 Task: Set "Default preset setting used" for "H.264/MPEG-4 Part 10/AVC encoder (x264 10-bit)" to medium.
Action: Mouse moved to (112, 11)
Screenshot: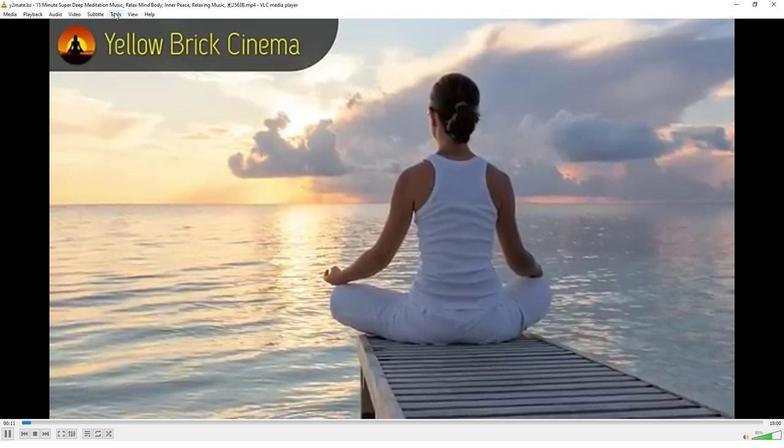 
Action: Mouse pressed left at (112, 11)
Screenshot: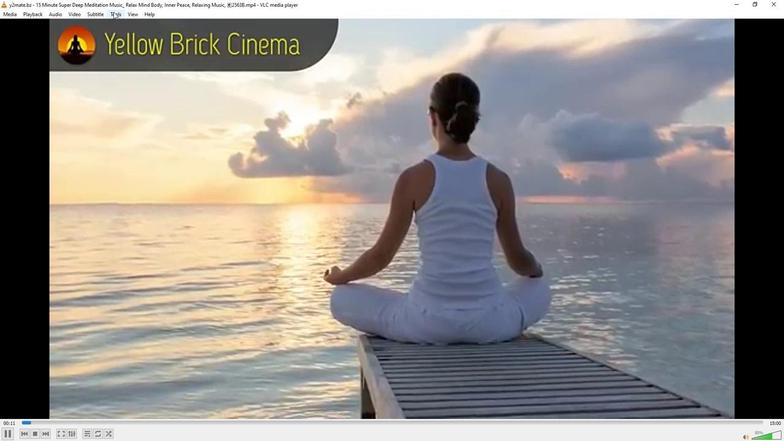 
Action: Mouse moved to (137, 110)
Screenshot: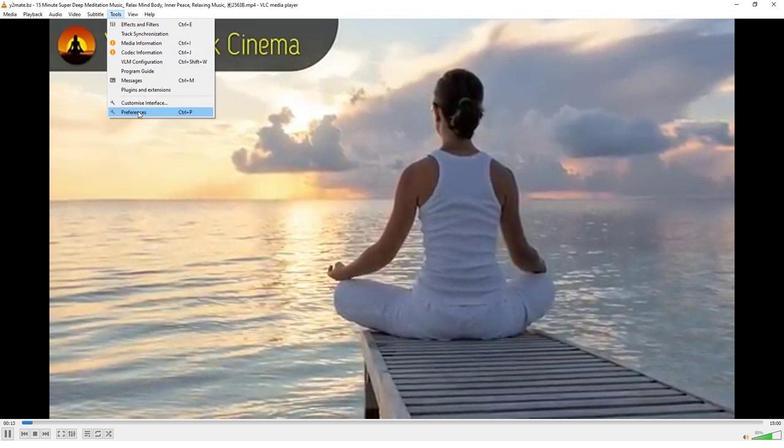 
Action: Mouse pressed left at (137, 110)
Screenshot: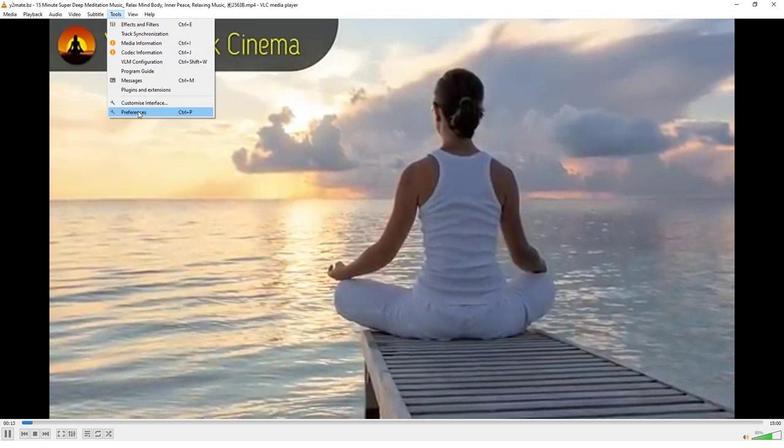 
Action: Mouse moved to (258, 358)
Screenshot: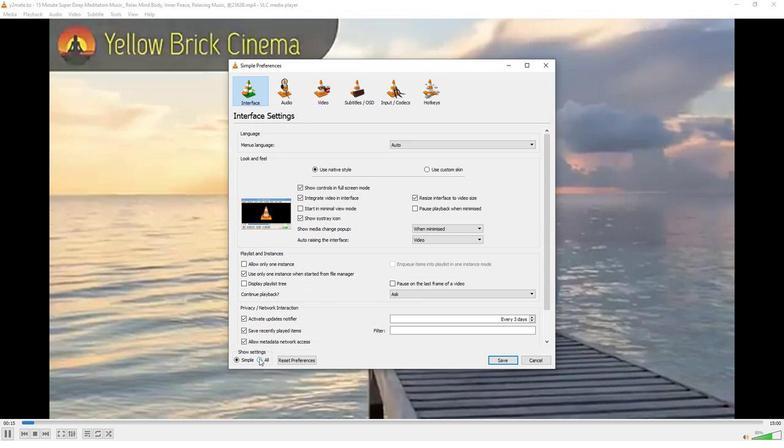 
Action: Mouse pressed left at (258, 358)
Screenshot: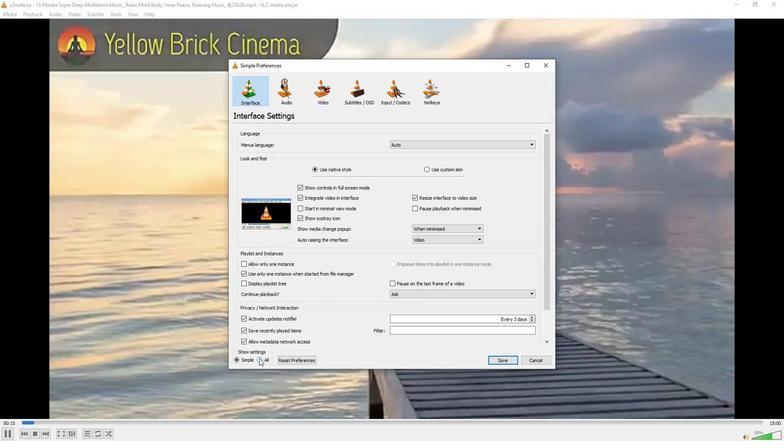 
Action: Mouse moved to (246, 277)
Screenshot: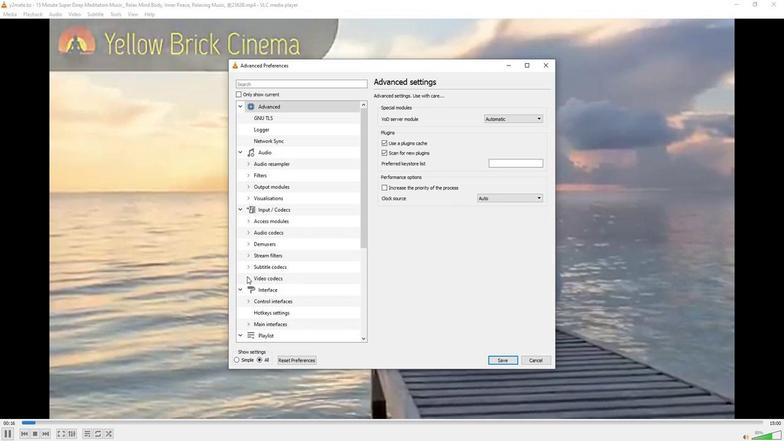 
Action: Mouse pressed left at (246, 277)
Screenshot: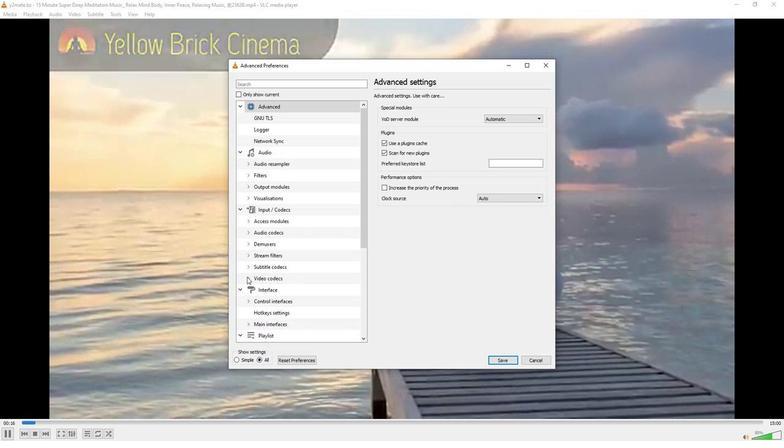 
Action: Mouse moved to (267, 293)
Screenshot: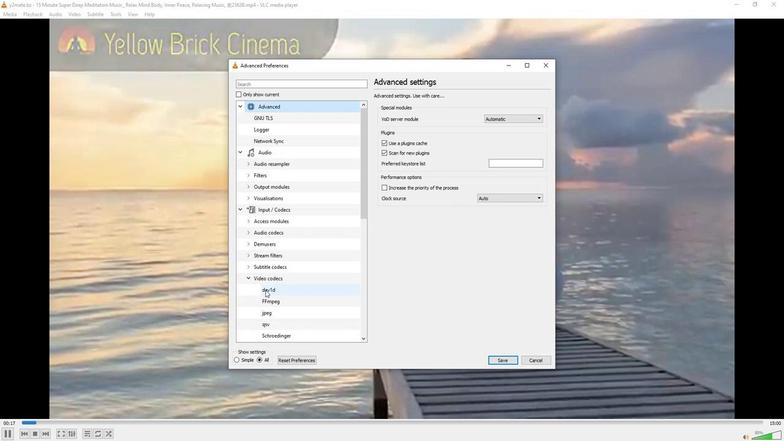 
Action: Mouse scrolled (267, 293) with delta (0, 0)
Screenshot: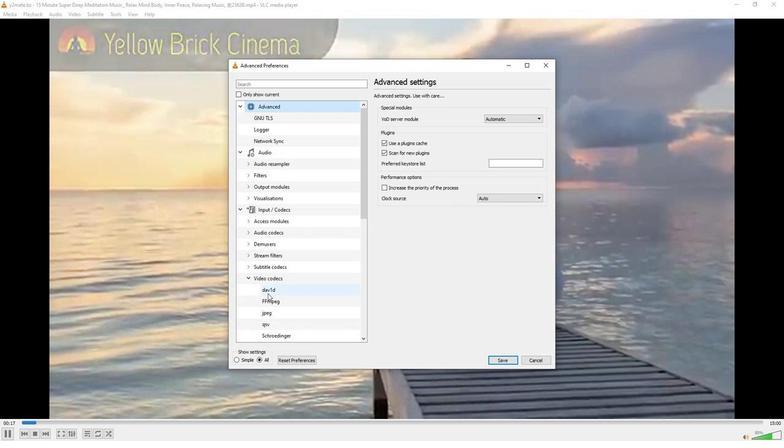 
Action: Mouse moved to (267, 293)
Screenshot: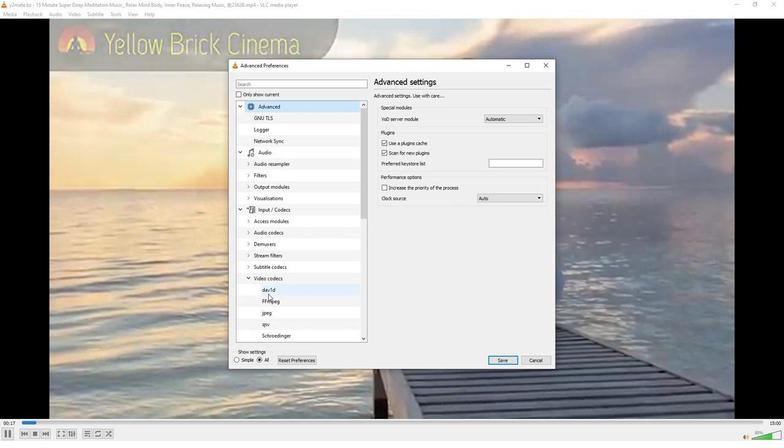 
Action: Mouse scrolled (267, 293) with delta (0, 0)
Screenshot: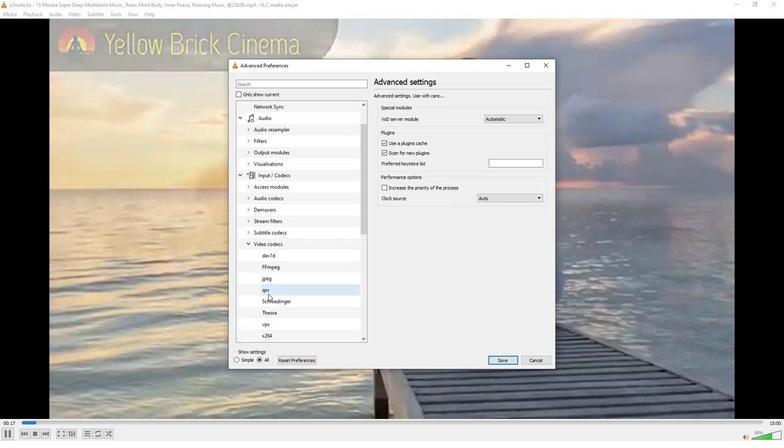 
Action: Mouse scrolled (267, 293) with delta (0, 0)
Screenshot: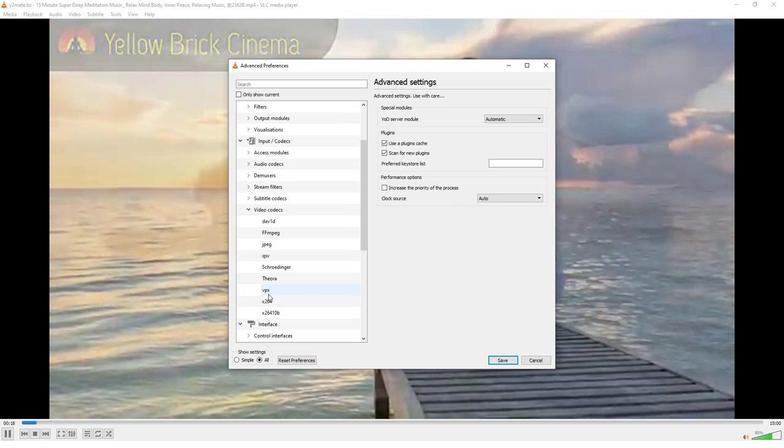
Action: Mouse moved to (274, 278)
Screenshot: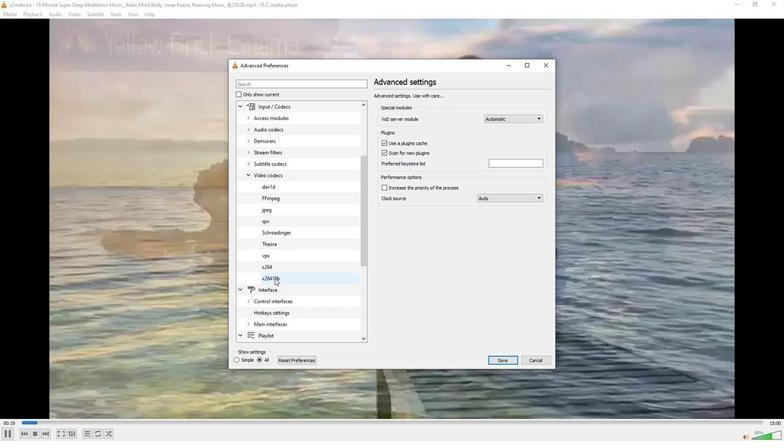 
Action: Mouse pressed left at (274, 278)
Screenshot: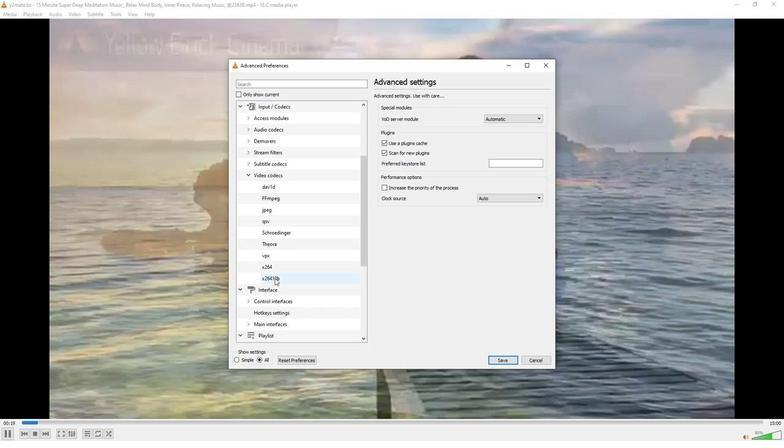 
Action: Mouse moved to (421, 268)
Screenshot: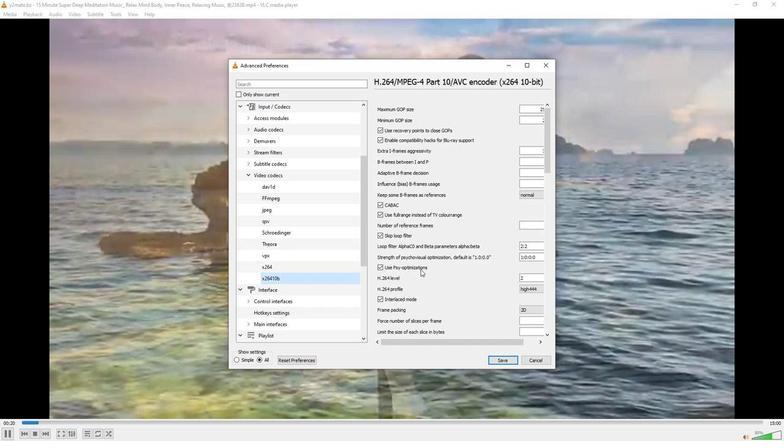 
Action: Mouse scrolled (421, 267) with delta (0, 0)
Screenshot: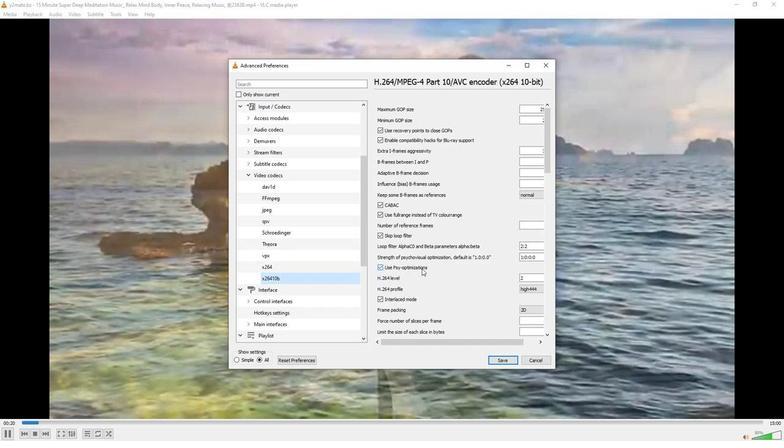 
Action: Mouse scrolled (421, 267) with delta (0, 0)
Screenshot: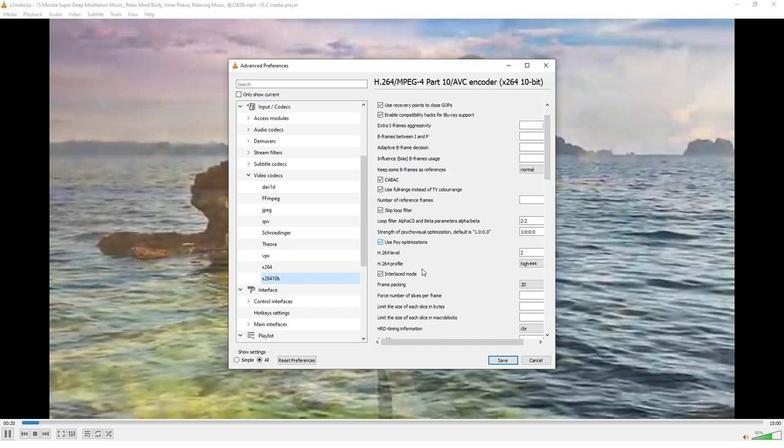 
Action: Mouse scrolled (421, 267) with delta (0, 0)
Screenshot: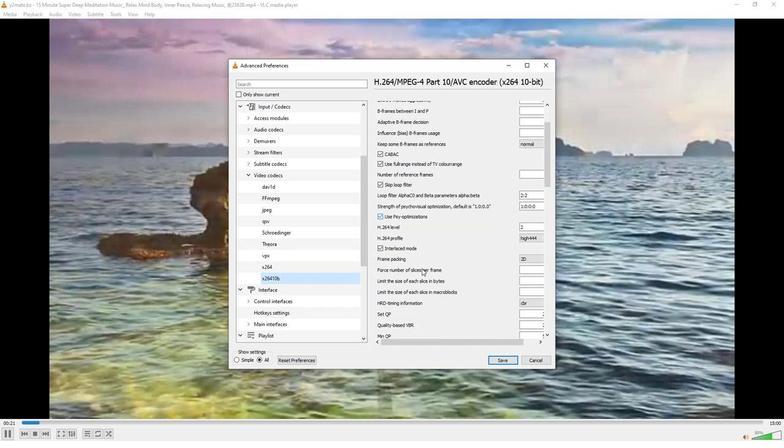 
Action: Mouse scrolled (421, 267) with delta (0, 0)
Screenshot: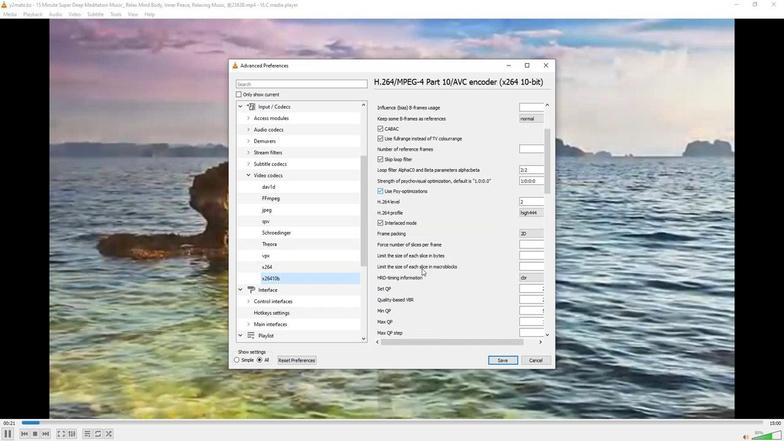 
Action: Mouse scrolled (421, 267) with delta (0, 0)
Screenshot: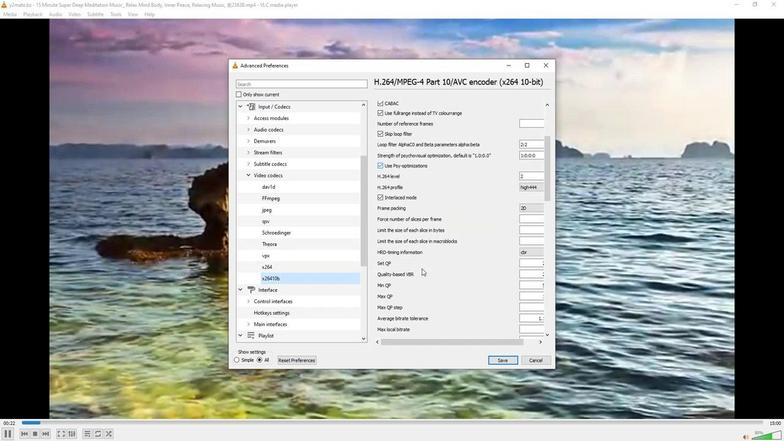 
Action: Mouse scrolled (421, 267) with delta (0, 0)
Screenshot: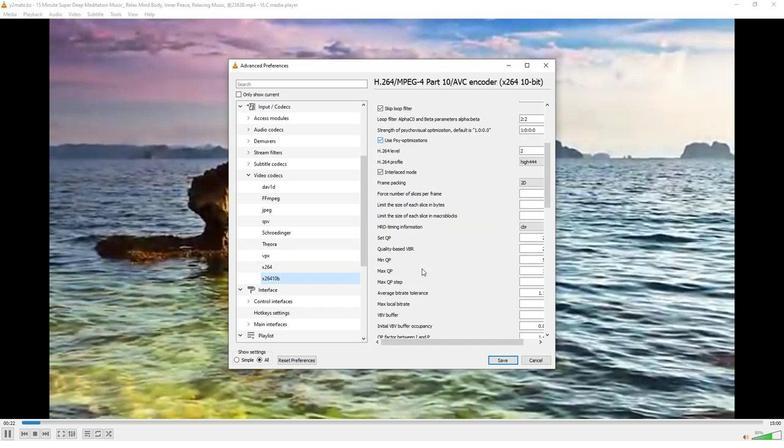 
Action: Mouse scrolled (421, 267) with delta (0, 0)
Screenshot: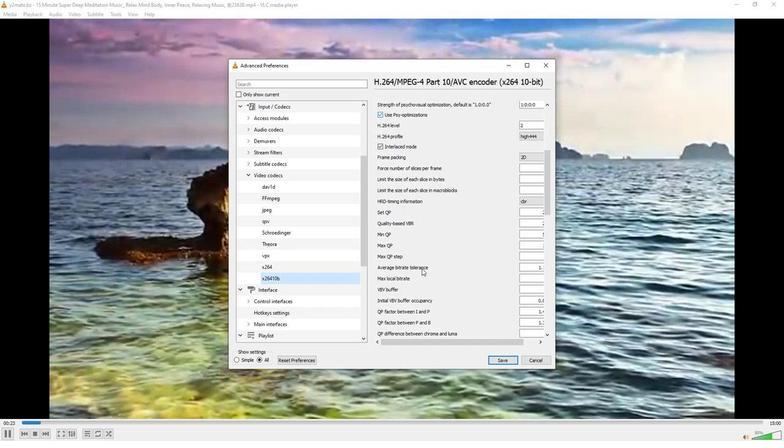 
Action: Mouse scrolled (421, 267) with delta (0, 0)
Screenshot: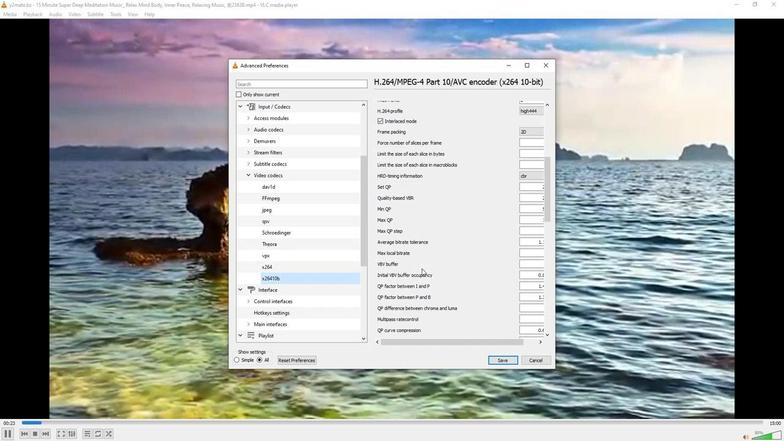 
Action: Mouse scrolled (421, 267) with delta (0, 0)
Screenshot: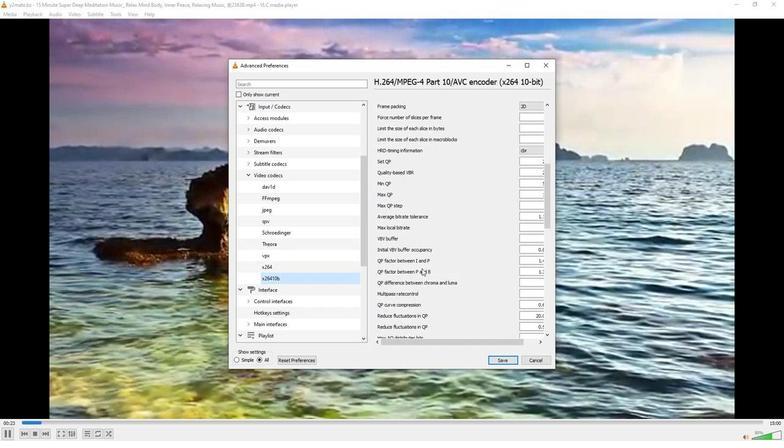 
Action: Mouse scrolled (421, 267) with delta (0, 0)
Screenshot: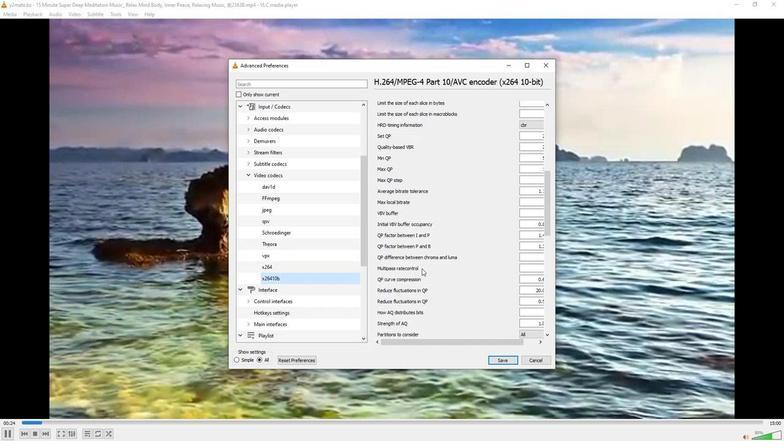 
Action: Mouse scrolled (421, 267) with delta (0, 0)
Screenshot: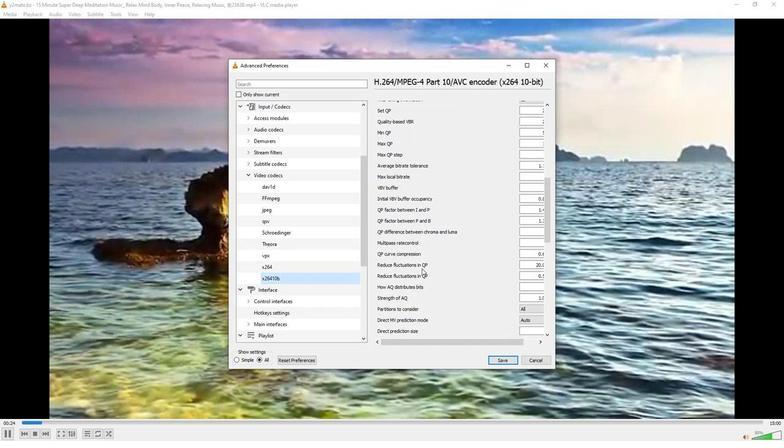 
Action: Mouse scrolled (421, 267) with delta (0, 0)
Screenshot: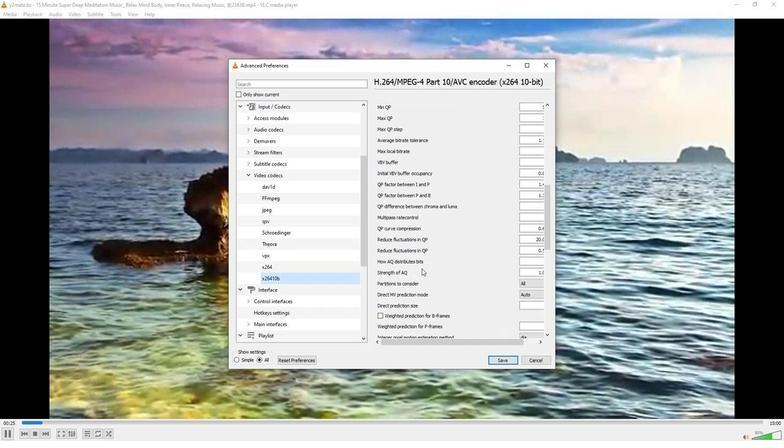 
Action: Mouse scrolled (421, 267) with delta (0, 0)
Screenshot: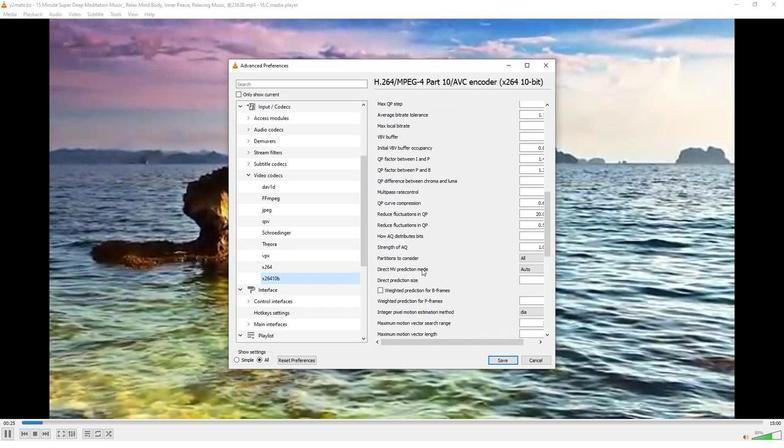 
Action: Mouse scrolled (421, 267) with delta (0, 0)
Screenshot: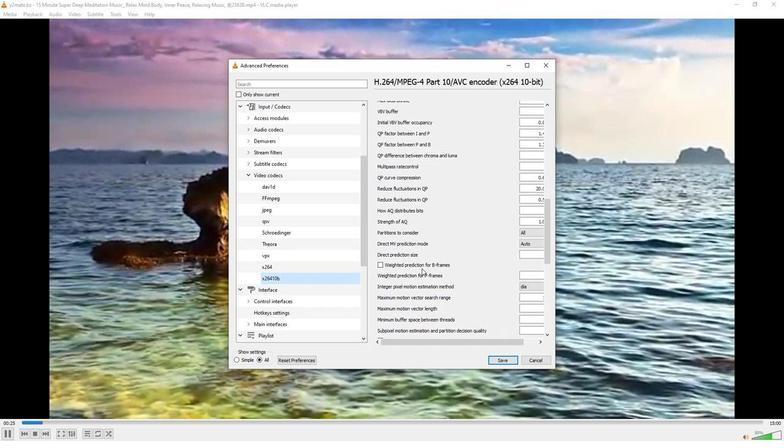 
Action: Mouse scrolled (421, 267) with delta (0, 0)
Screenshot: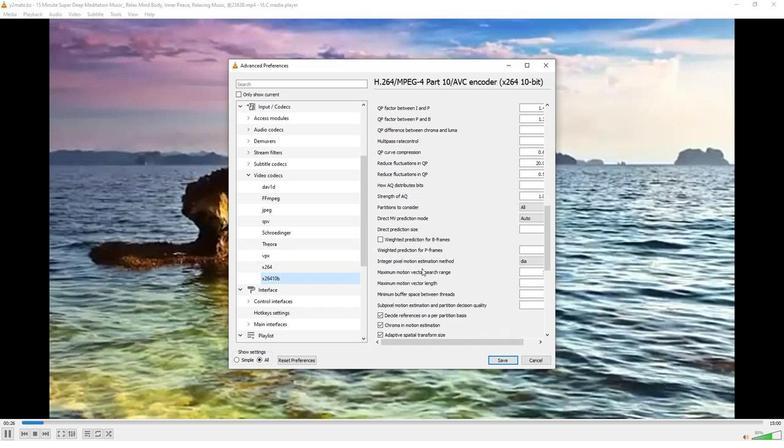 
Action: Mouse scrolled (421, 267) with delta (0, 0)
Screenshot: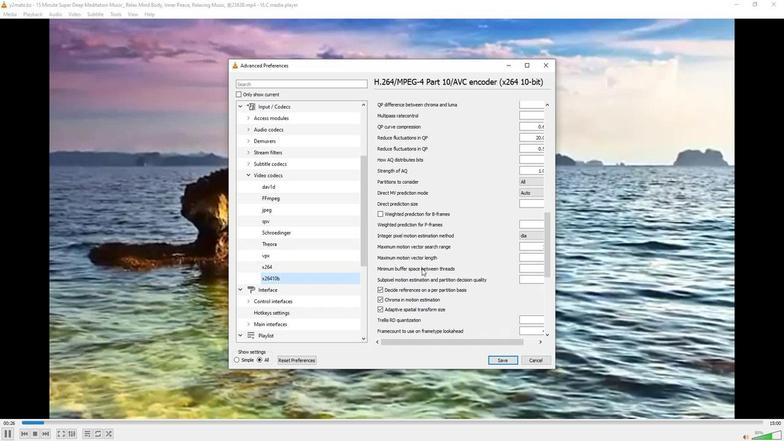 
Action: Mouse scrolled (421, 267) with delta (0, 0)
Screenshot: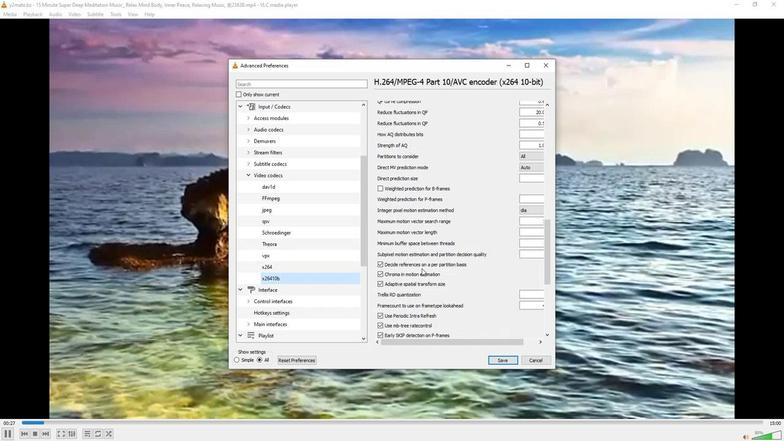 
Action: Mouse scrolled (421, 267) with delta (0, 0)
Screenshot: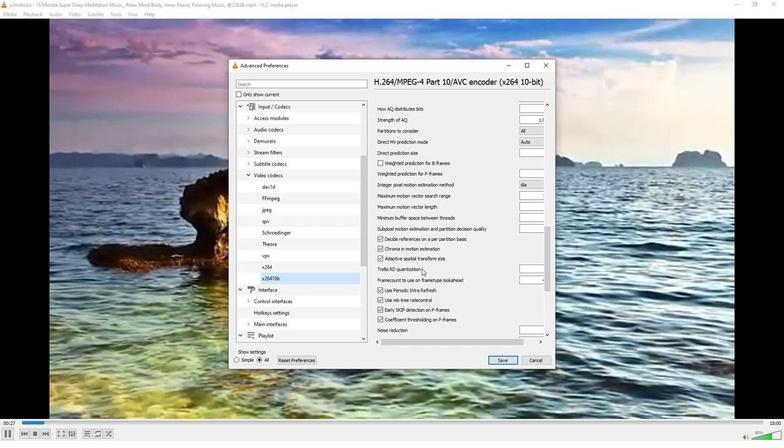 
Action: Mouse scrolled (421, 267) with delta (0, 0)
Screenshot: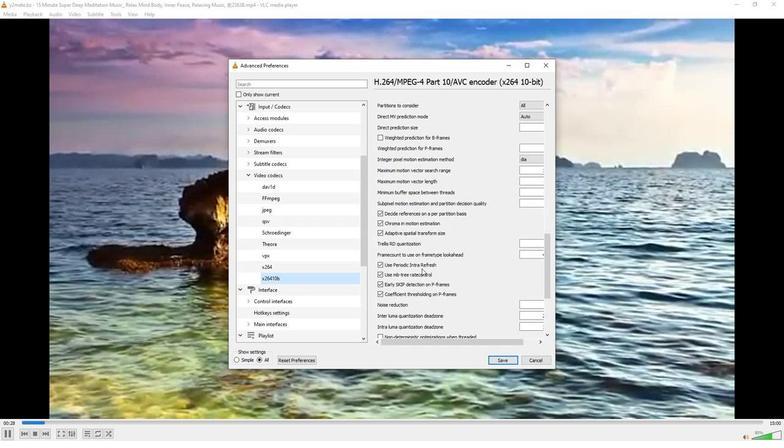 
Action: Mouse scrolled (421, 267) with delta (0, 0)
Screenshot: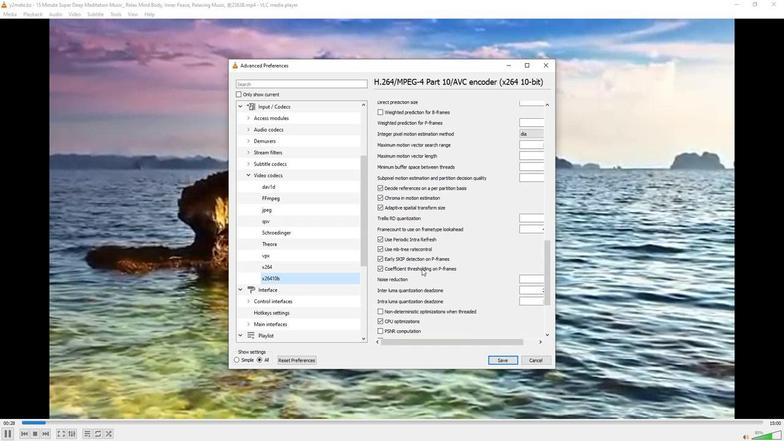 
Action: Mouse scrolled (421, 267) with delta (0, 0)
Screenshot: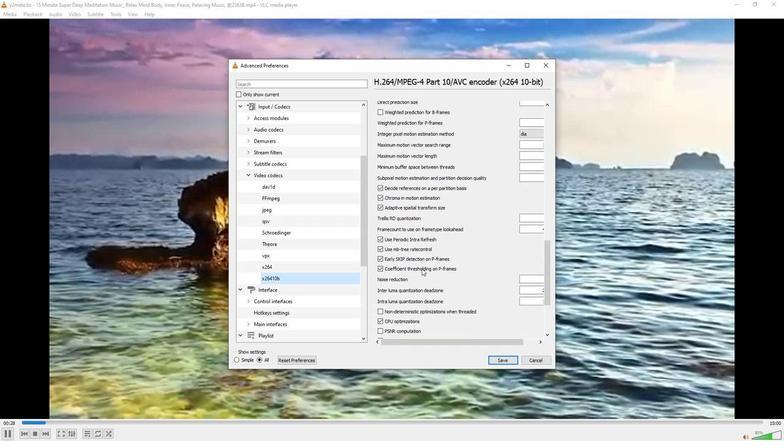 
Action: Mouse scrolled (421, 267) with delta (0, 0)
Screenshot: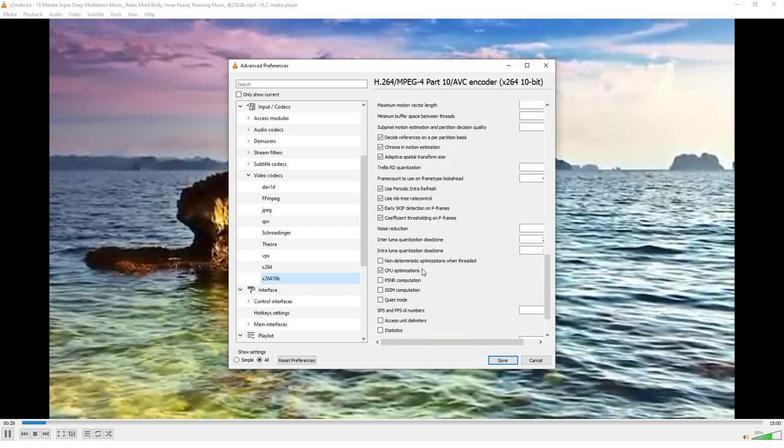 
Action: Mouse scrolled (421, 267) with delta (0, 0)
Screenshot: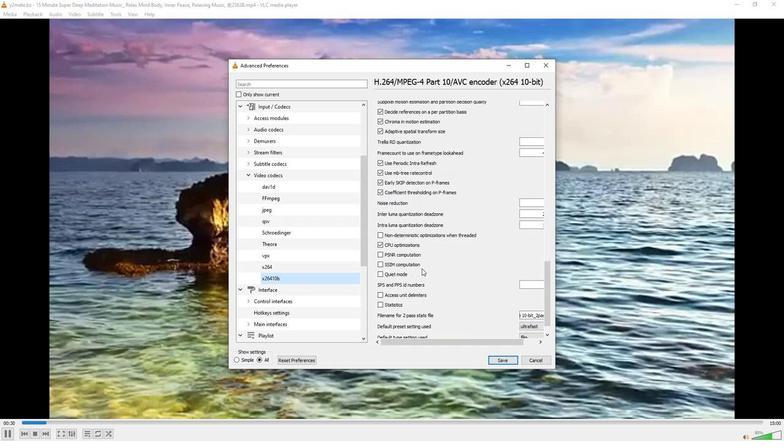 
Action: Mouse moved to (524, 307)
Screenshot: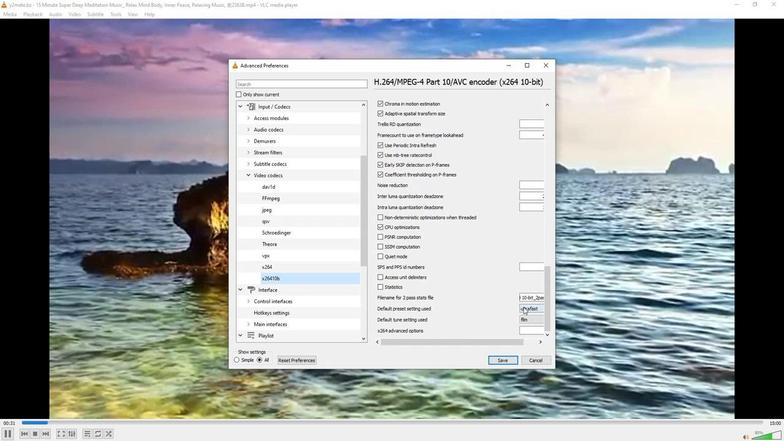 
Action: Mouse pressed left at (524, 307)
Screenshot: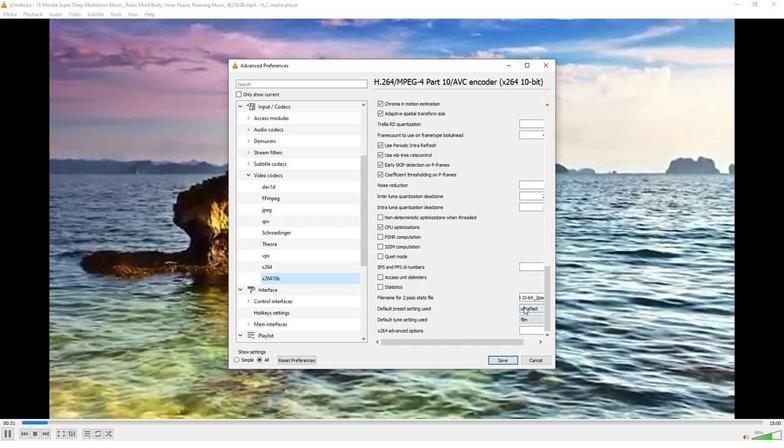 
Action: Mouse moved to (526, 341)
Screenshot: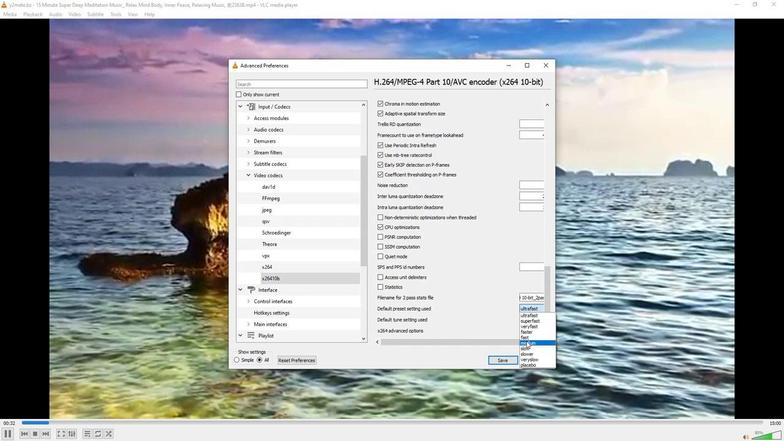 
Action: Mouse pressed left at (526, 341)
Screenshot: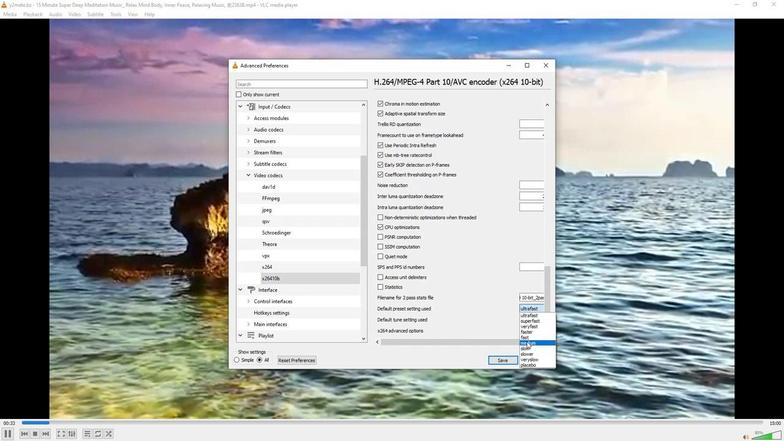 
